 Task: Open settings.json of content unformatted.
Action: Mouse moved to (25, 616)
Screenshot: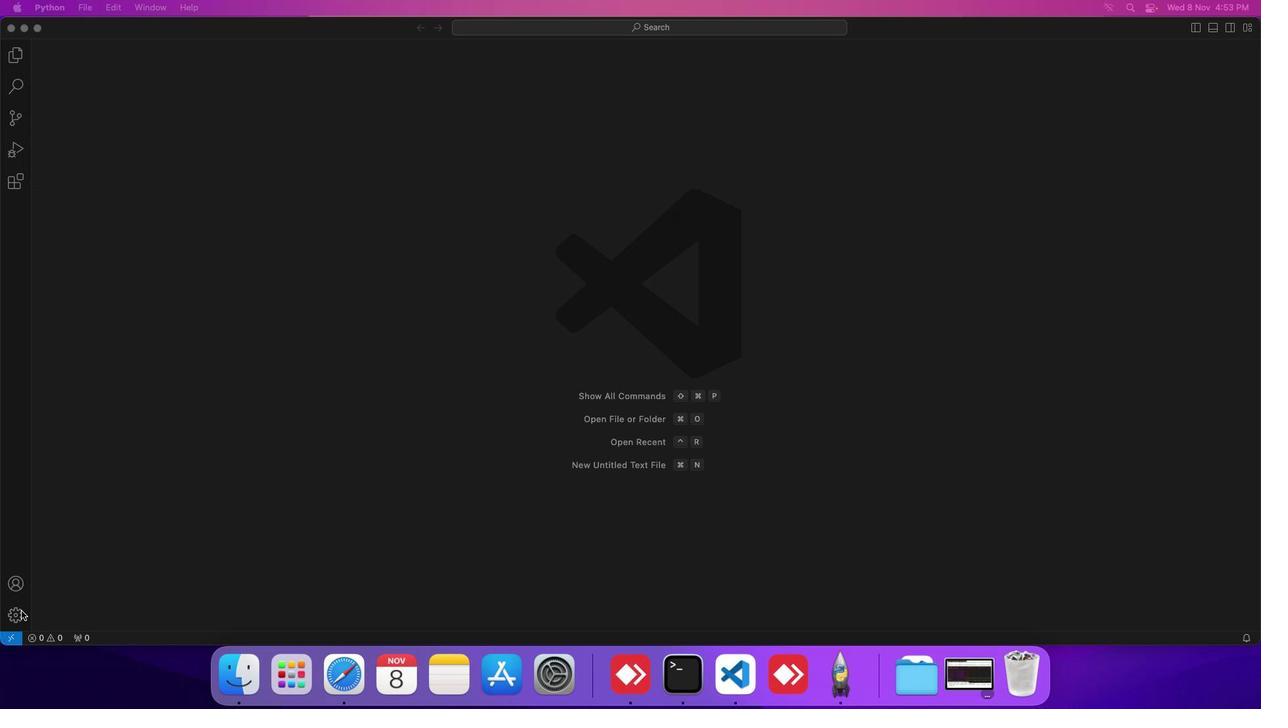 
Action: Mouse pressed left at (25, 616)
Screenshot: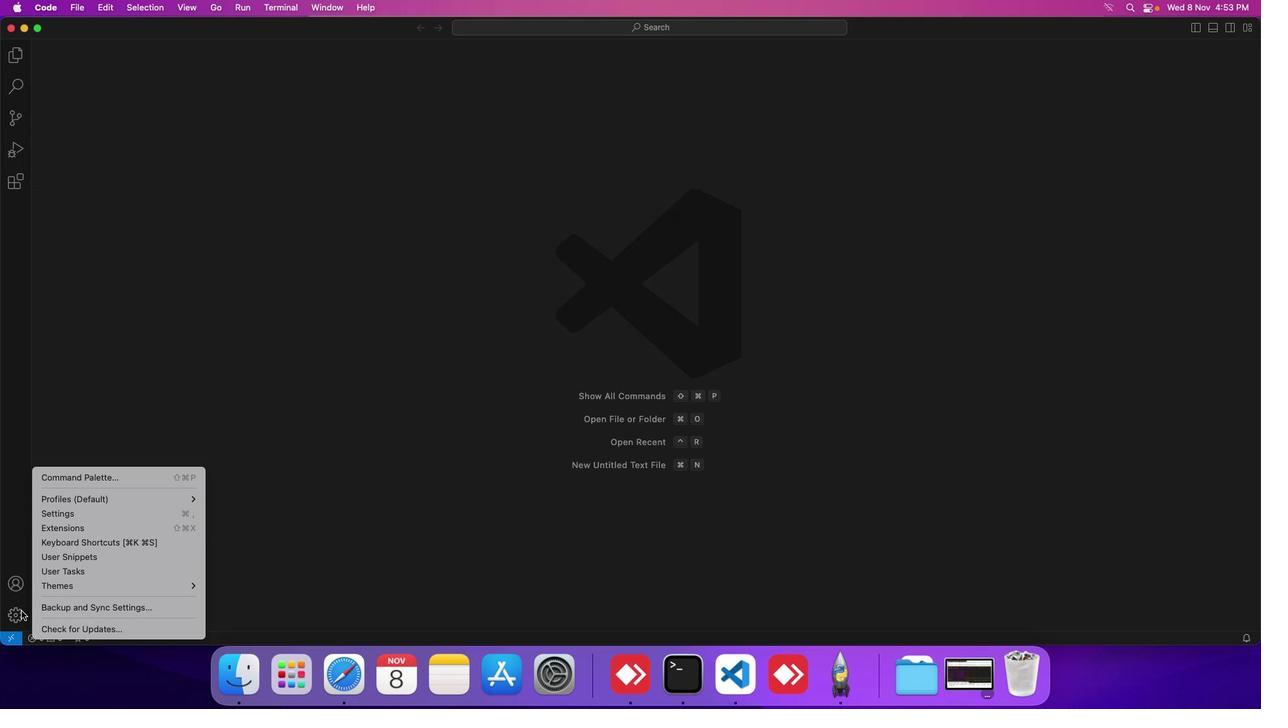 
Action: Mouse moved to (91, 513)
Screenshot: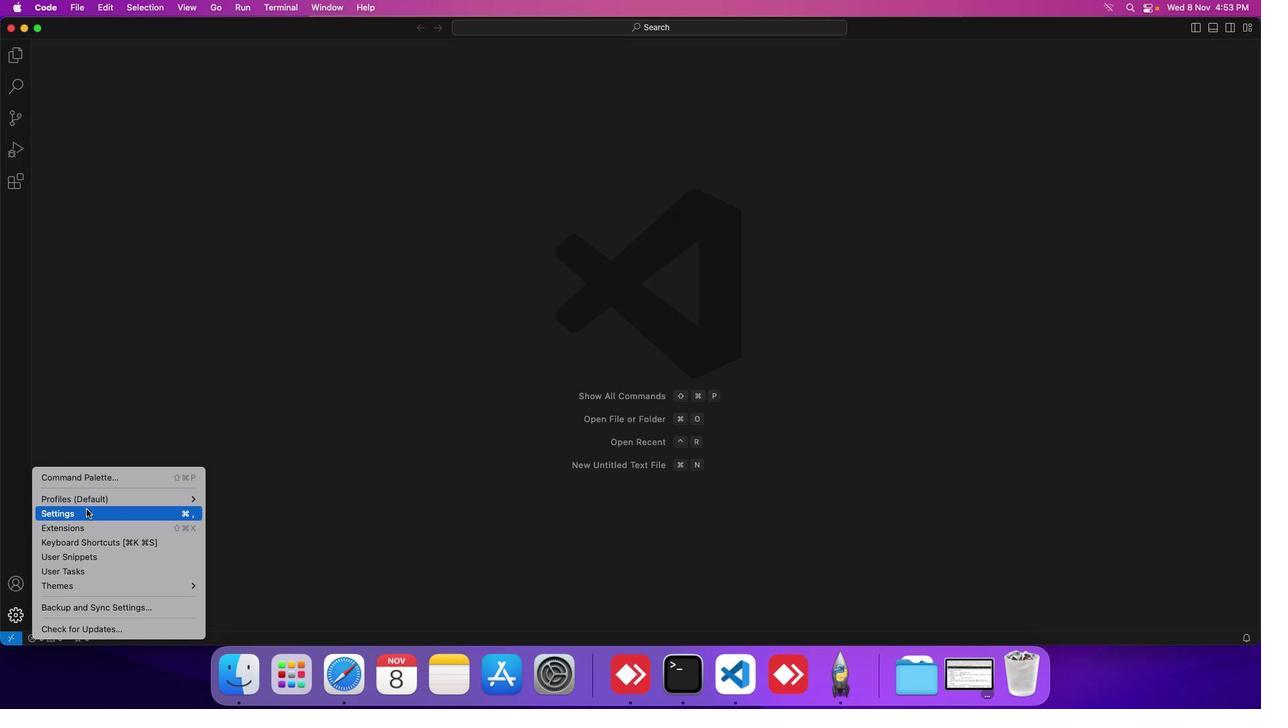 
Action: Mouse pressed left at (91, 513)
Screenshot: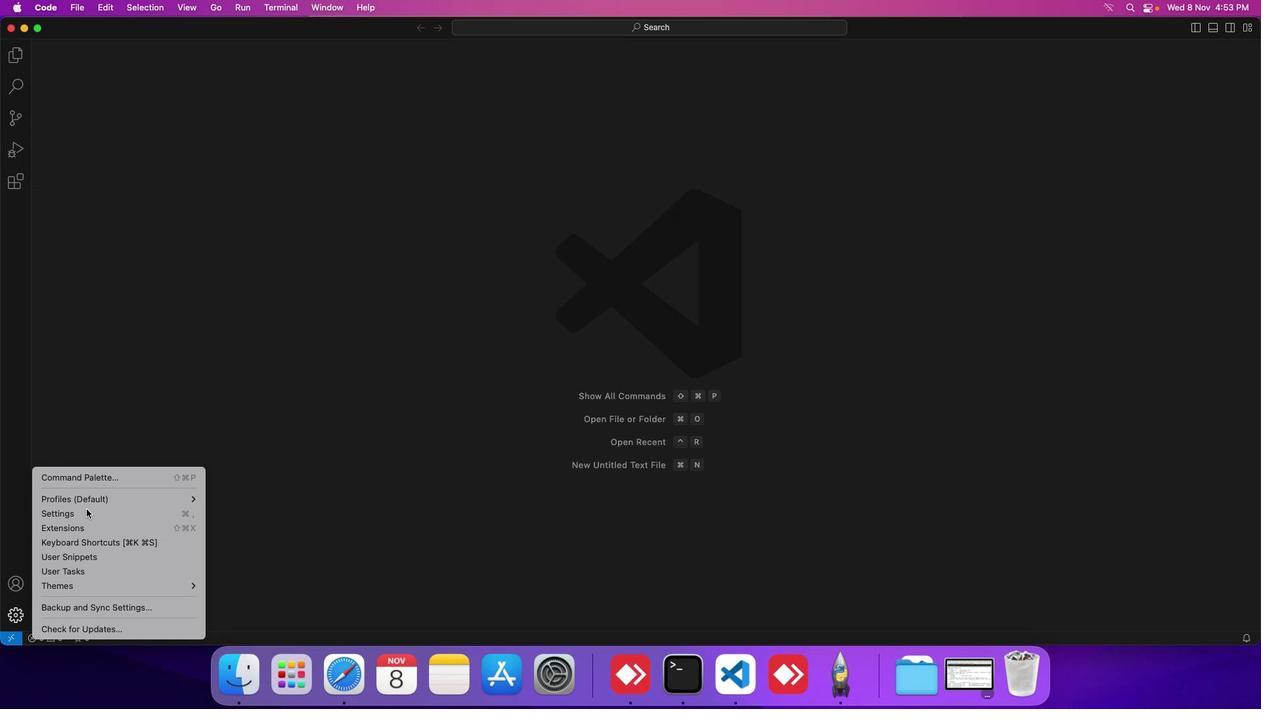 
Action: Mouse moved to (308, 243)
Screenshot: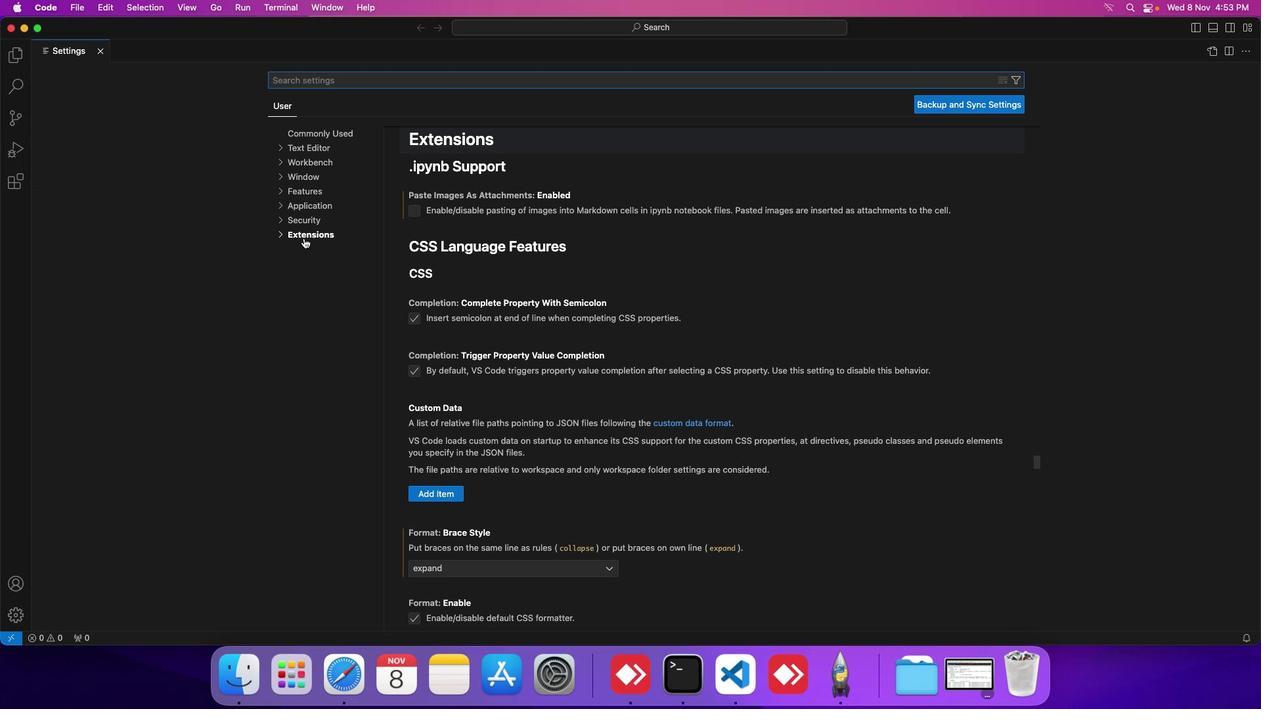 
Action: Mouse pressed left at (308, 243)
Screenshot: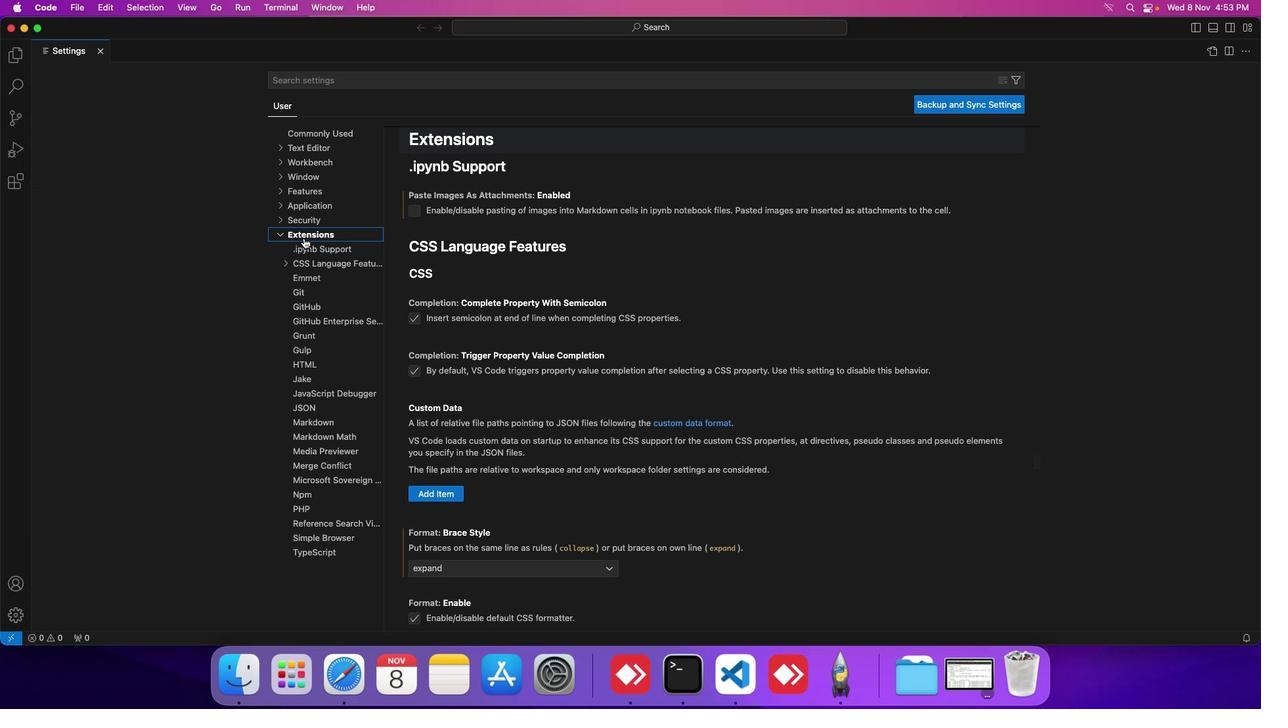 
Action: Mouse moved to (307, 366)
Screenshot: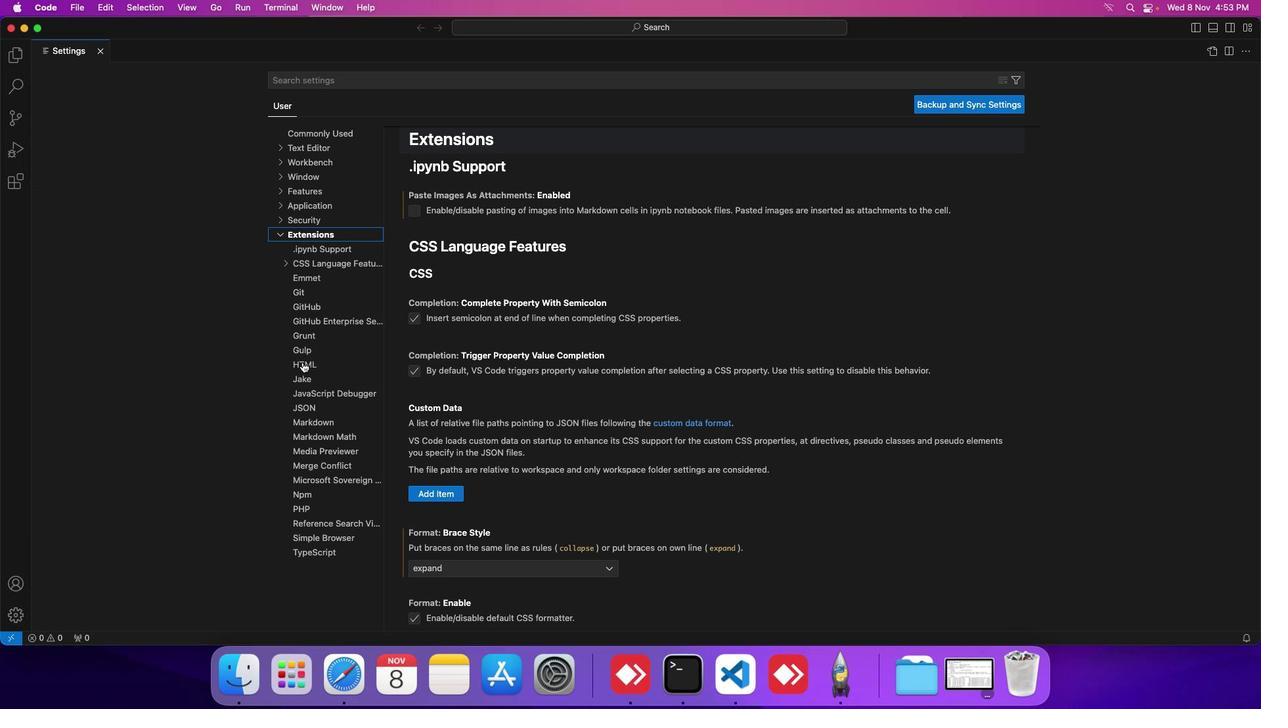 
Action: Mouse pressed left at (307, 366)
Screenshot: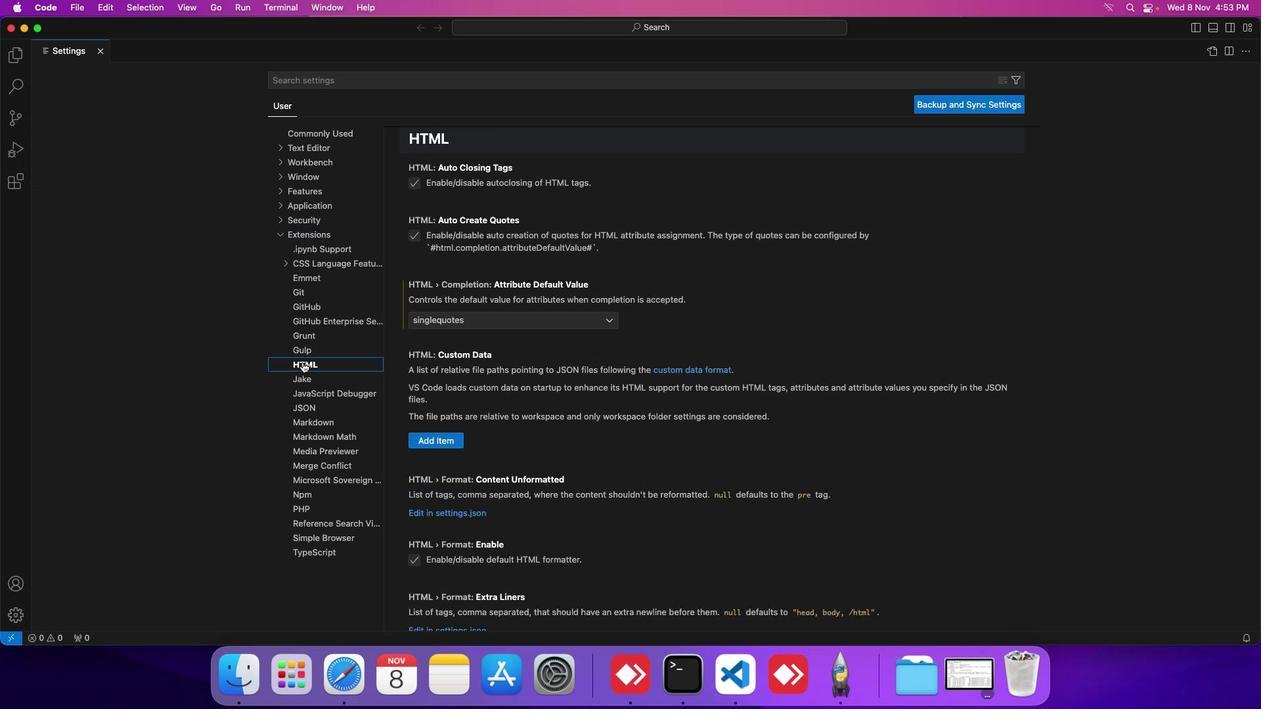 
Action: Mouse moved to (513, 407)
Screenshot: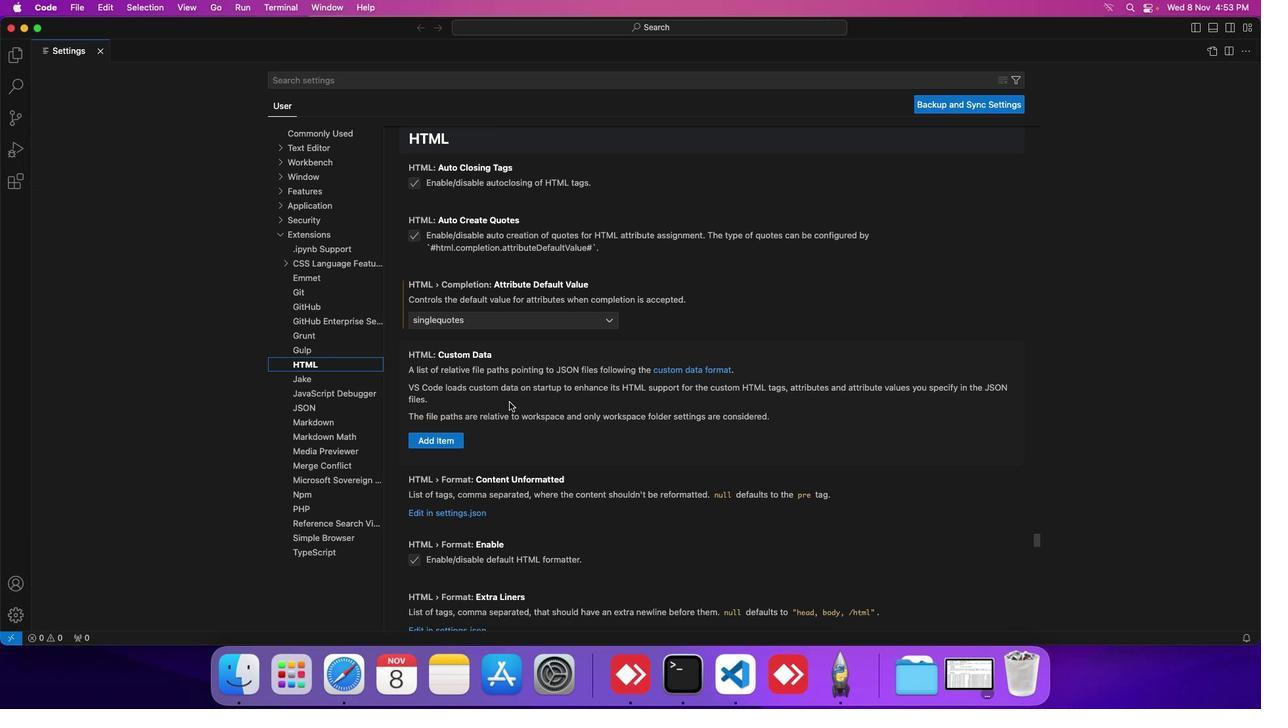 
Action: Mouse scrolled (513, 407) with delta (4, 3)
Screenshot: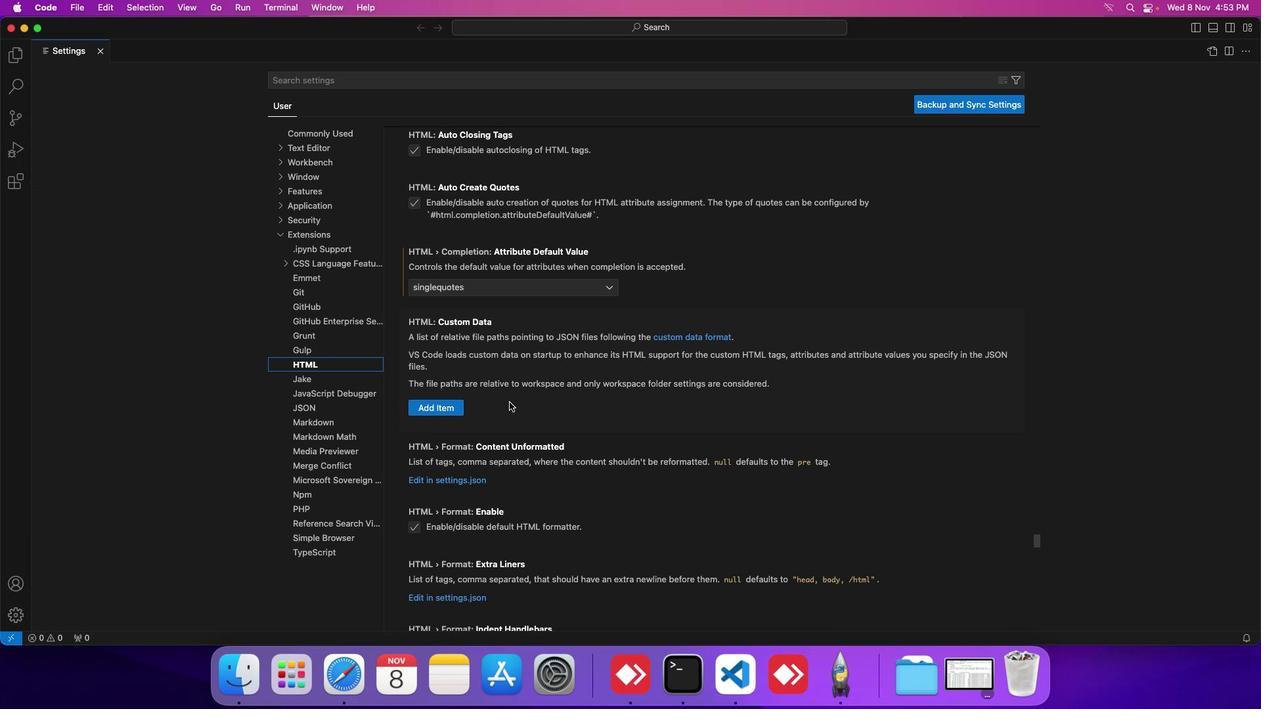
Action: Mouse scrolled (513, 407) with delta (4, 3)
Screenshot: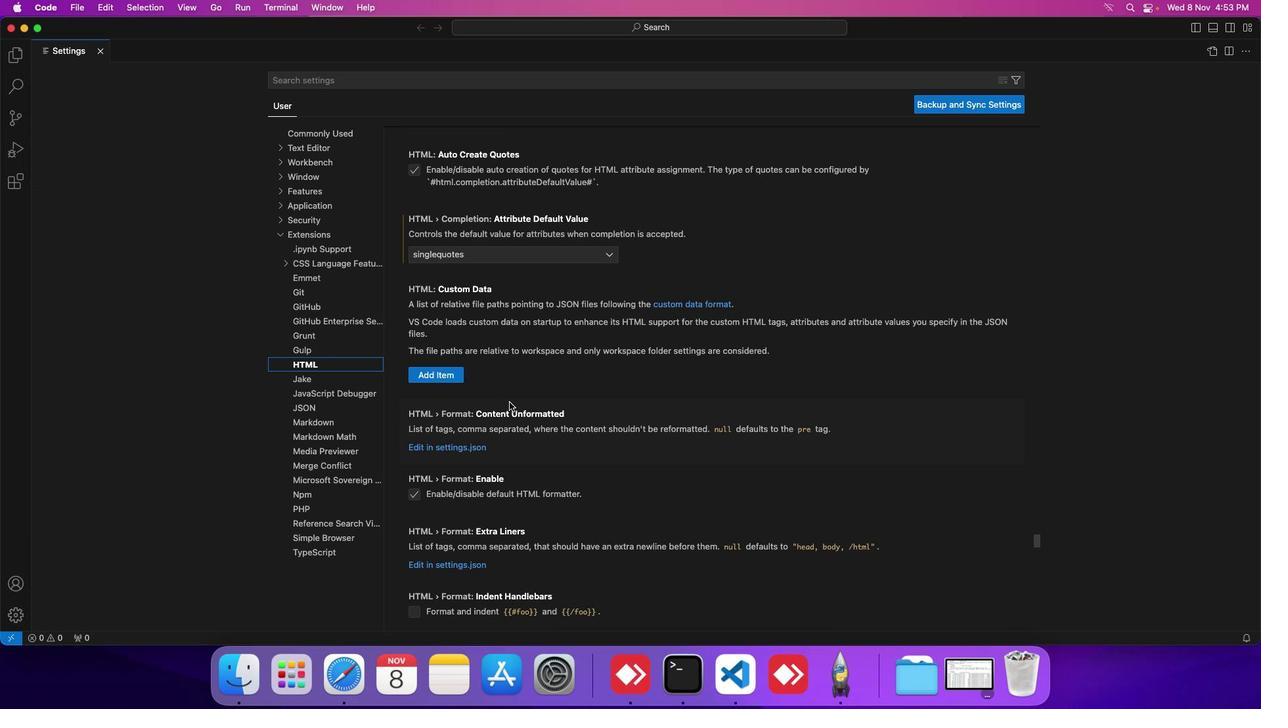 
Action: Mouse scrolled (513, 407) with delta (4, 3)
Screenshot: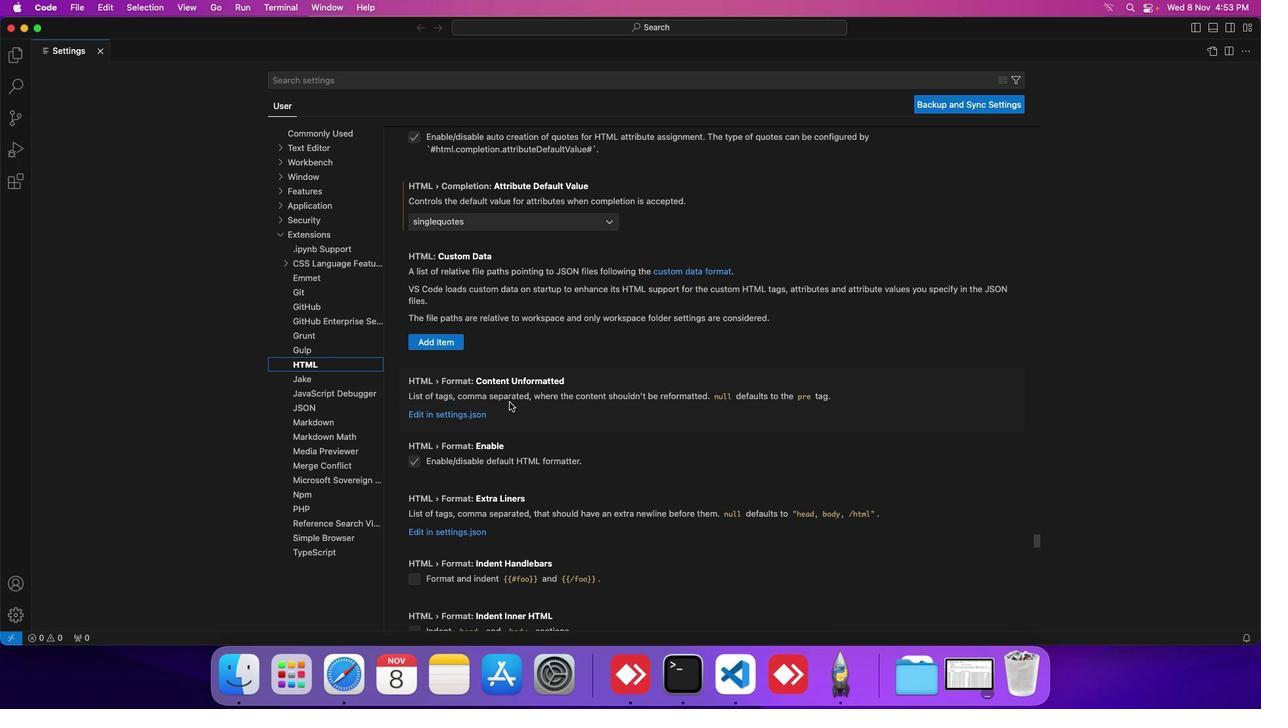 
Action: Mouse moved to (450, 420)
Screenshot: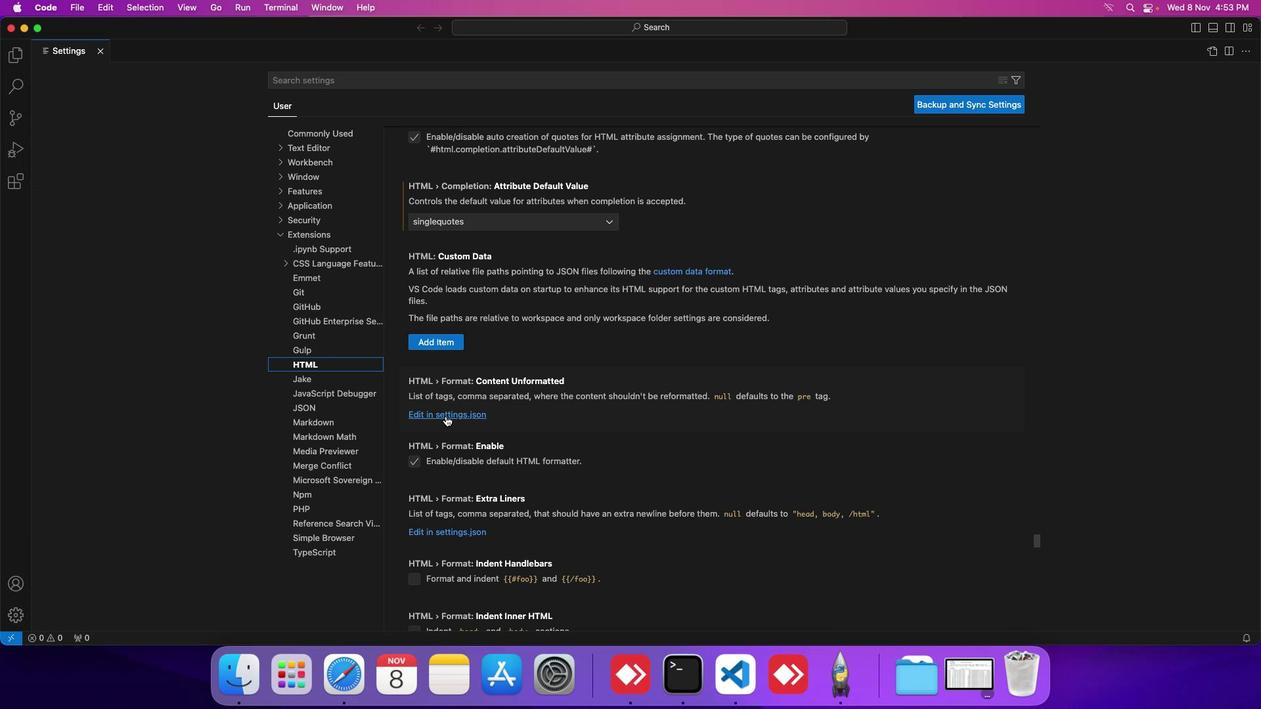 
Action: Mouse pressed left at (450, 420)
Screenshot: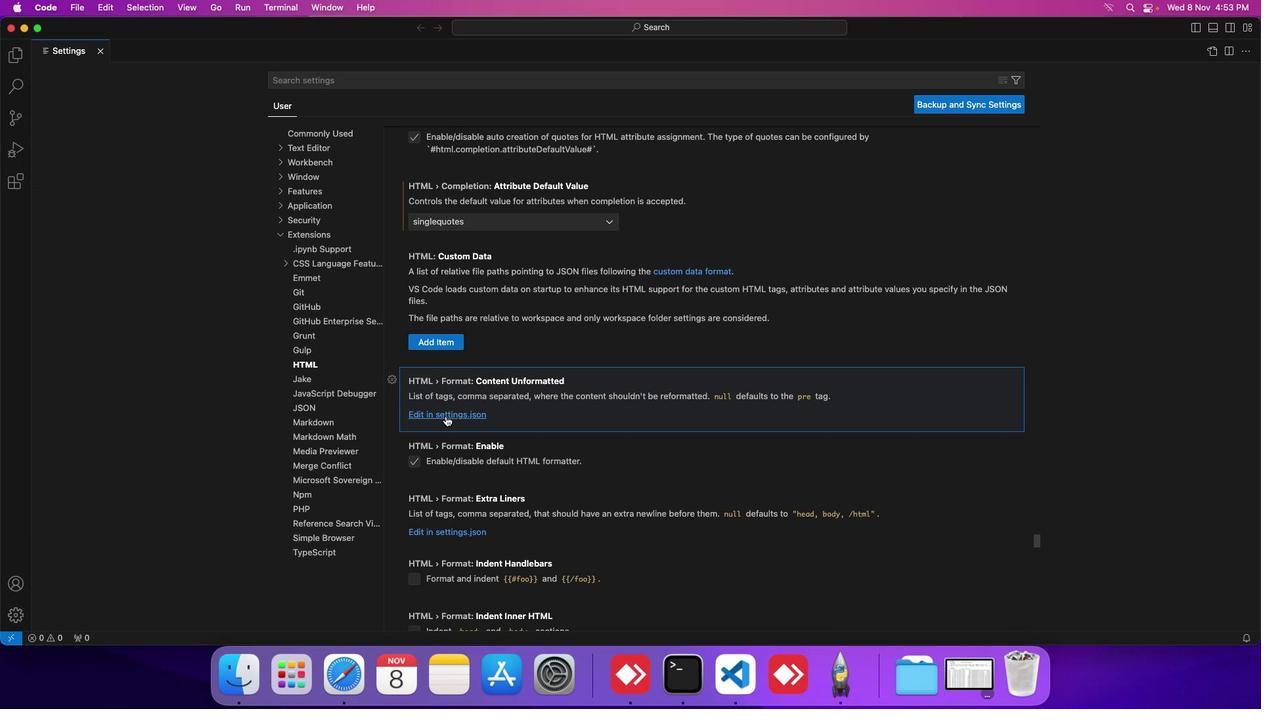
Action: Mouse moved to (467, 405)
Screenshot: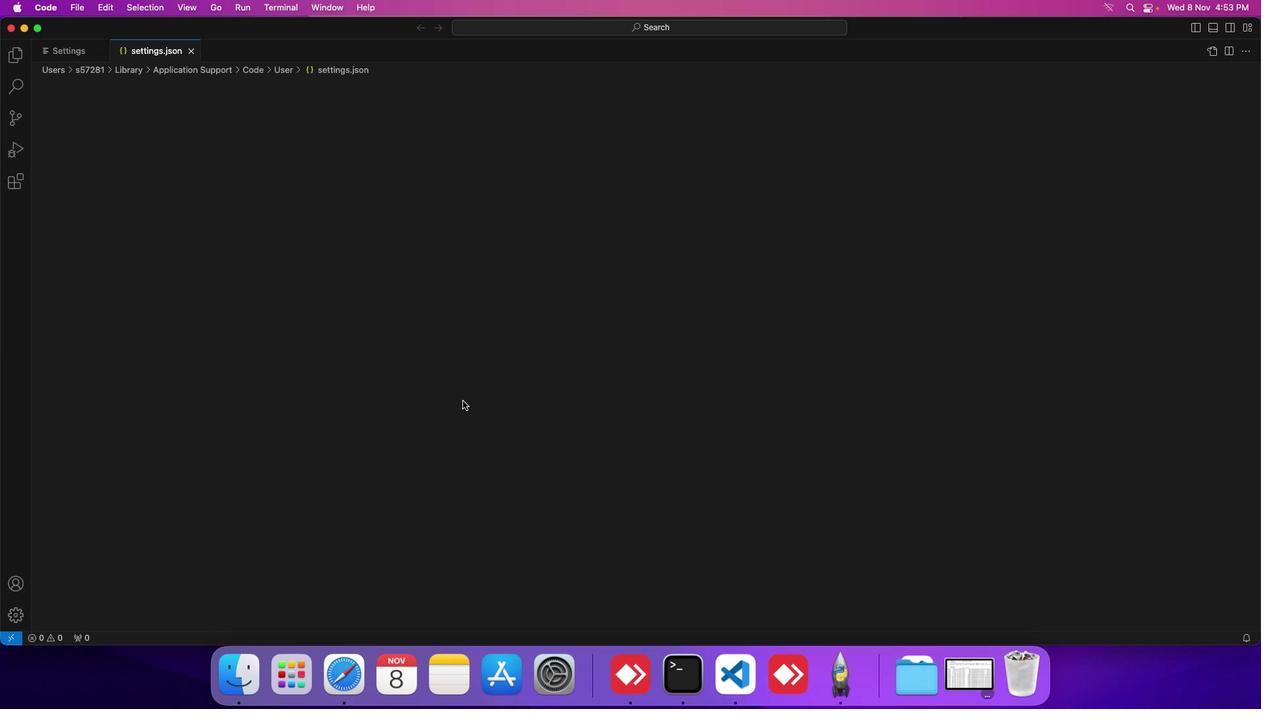 
